 Task: In the  document Genesis ,change text color to 'Dark Purple' Insert the shape mentioned shape on right side of the text 'Smiley'. Change color of the shape to  YellowChange shape height to  1.2
Action: Mouse moved to (285, 147)
Screenshot: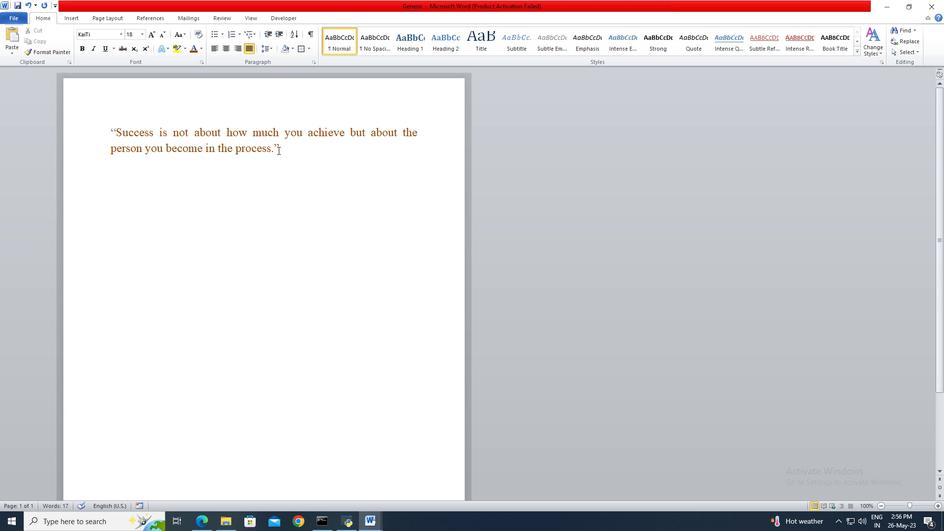 
Action: Mouse pressed left at (285, 147)
Screenshot: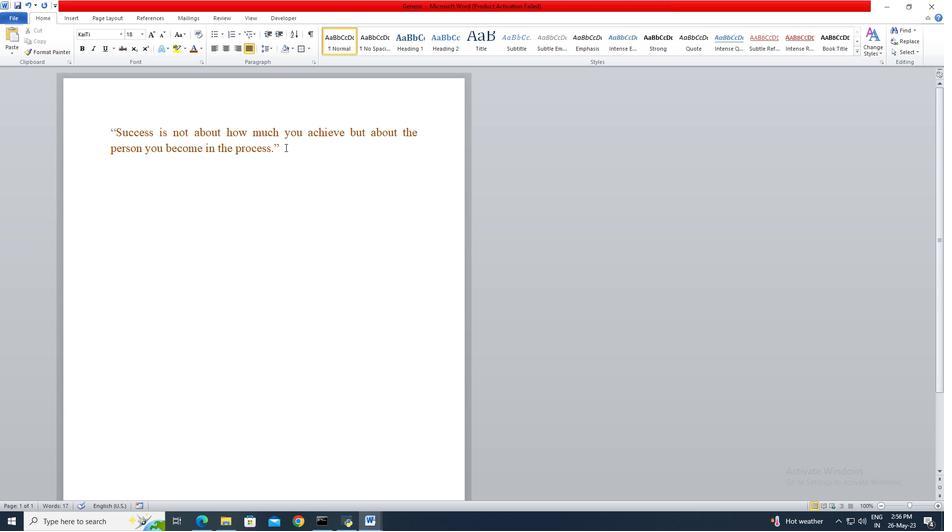 
Action: Mouse moved to (284, 146)
Screenshot: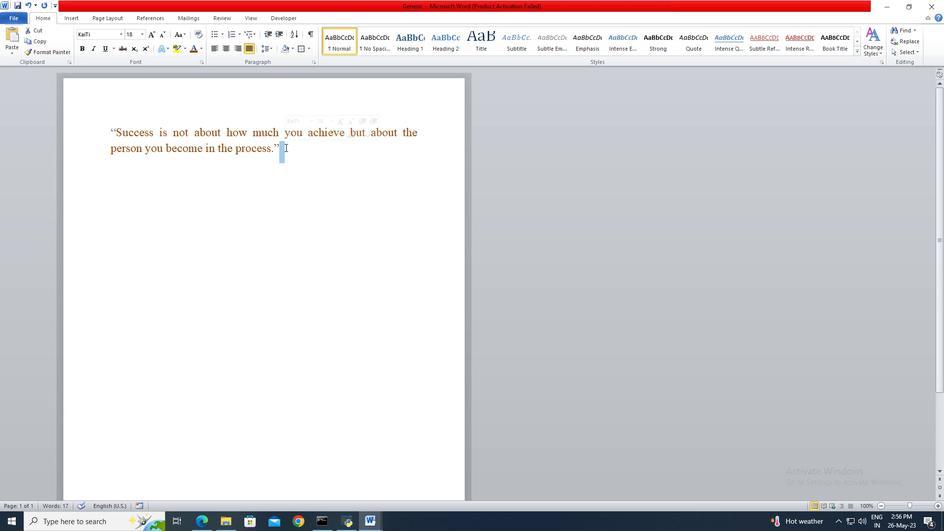 
Action: Key pressed <Key.left>ctrl+A
Screenshot: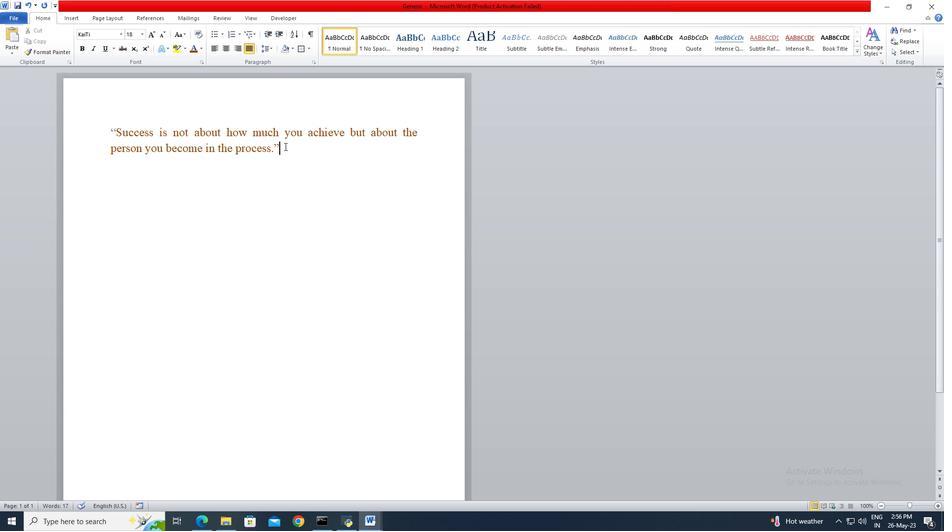 
Action: Mouse moved to (202, 49)
Screenshot: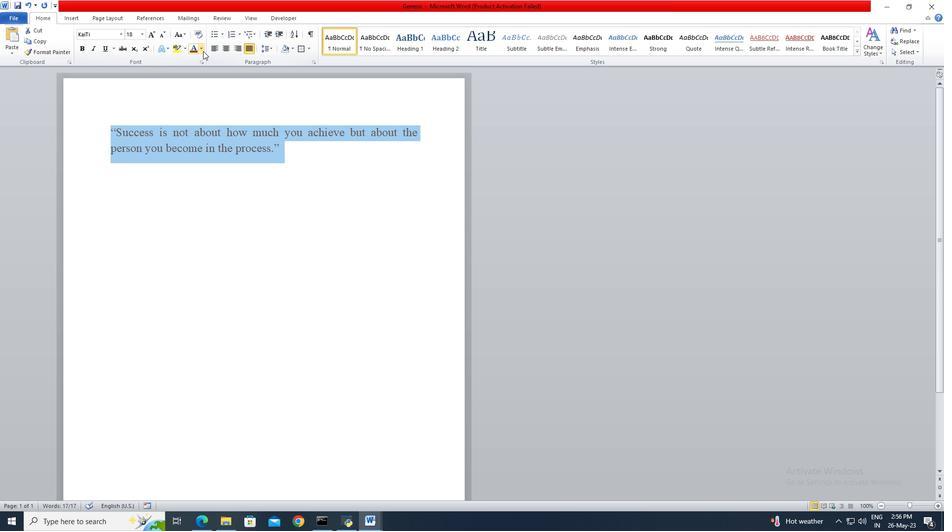 
Action: Mouse pressed left at (202, 49)
Screenshot: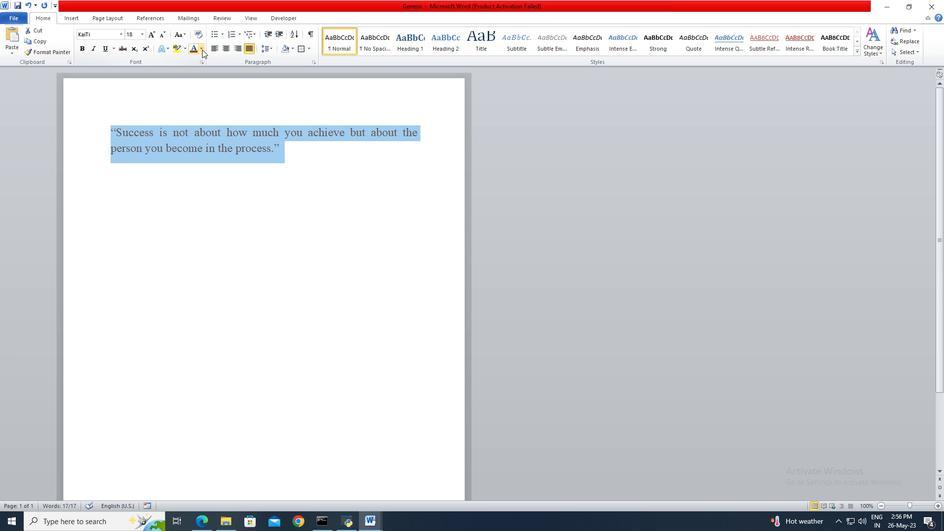 
Action: Mouse moved to (229, 139)
Screenshot: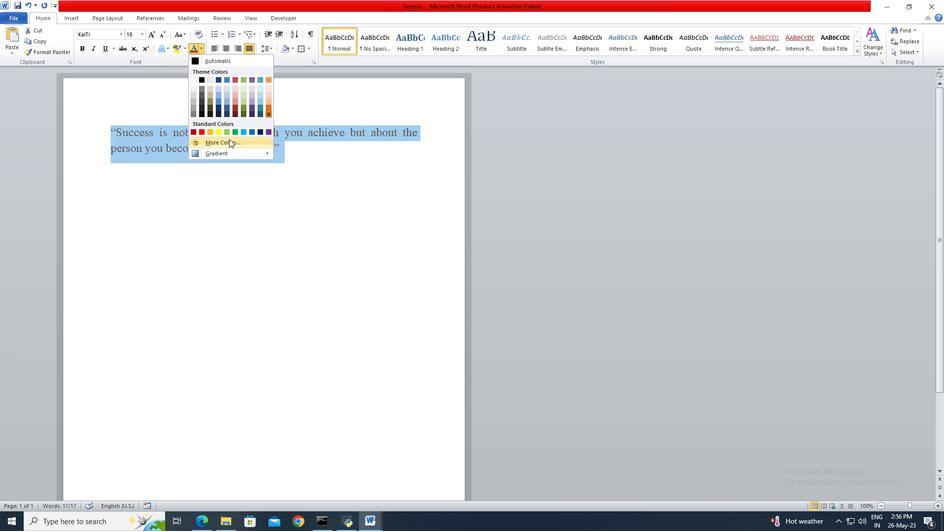 
Action: Mouse pressed left at (229, 139)
Screenshot: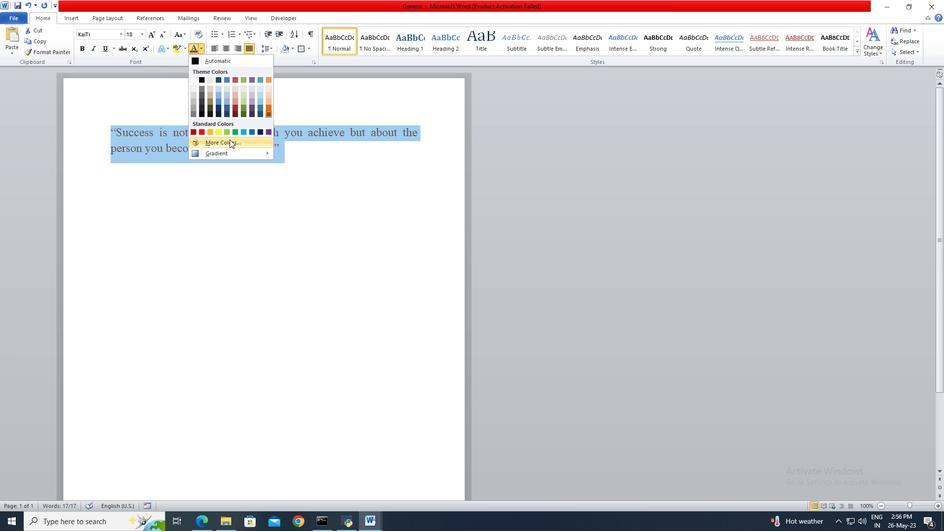 
Action: Mouse moved to (405, 180)
Screenshot: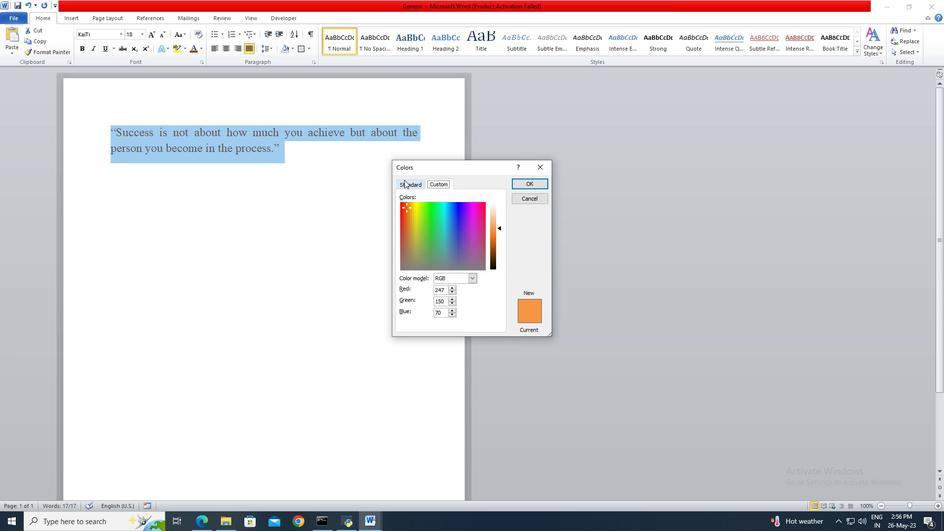 
Action: Mouse pressed left at (405, 180)
Screenshot: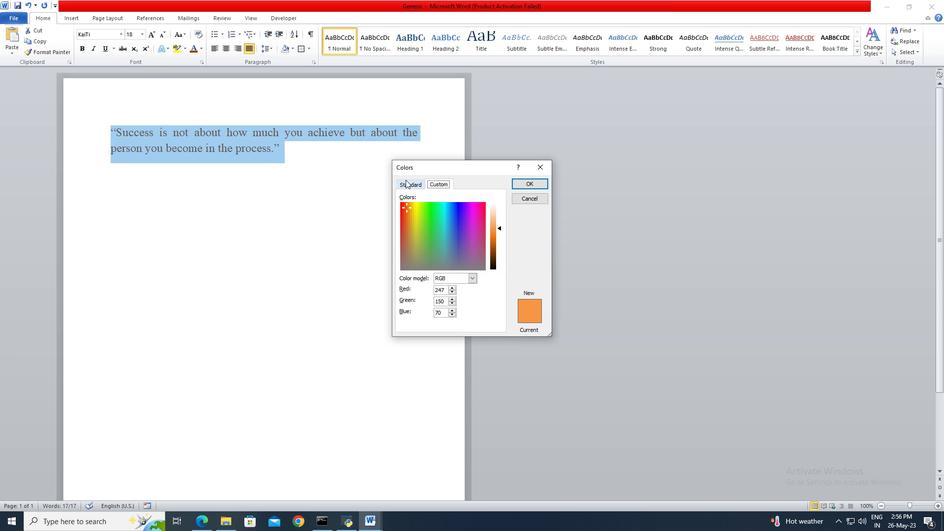 
Action: Mouse moved to (481, 252)
Screenshot: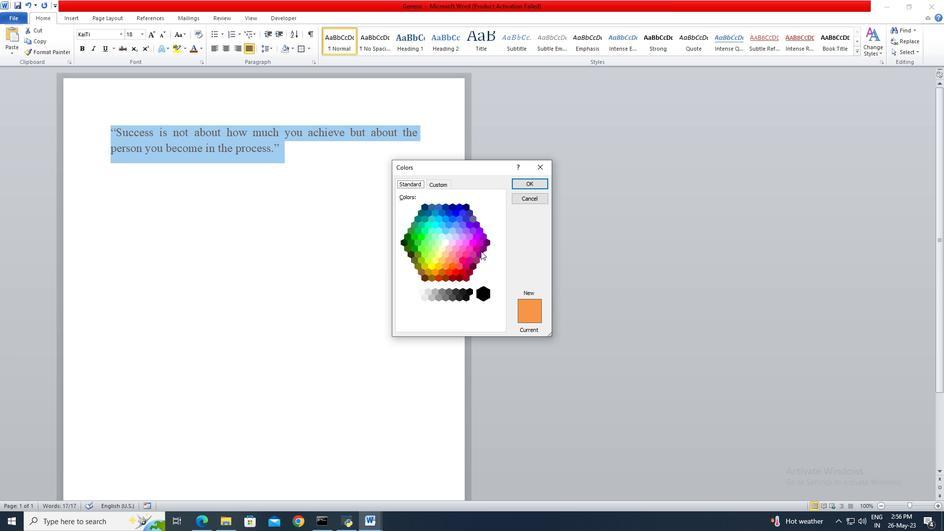 
Action: Mouse pressed left at (481, 252)
Screenshot: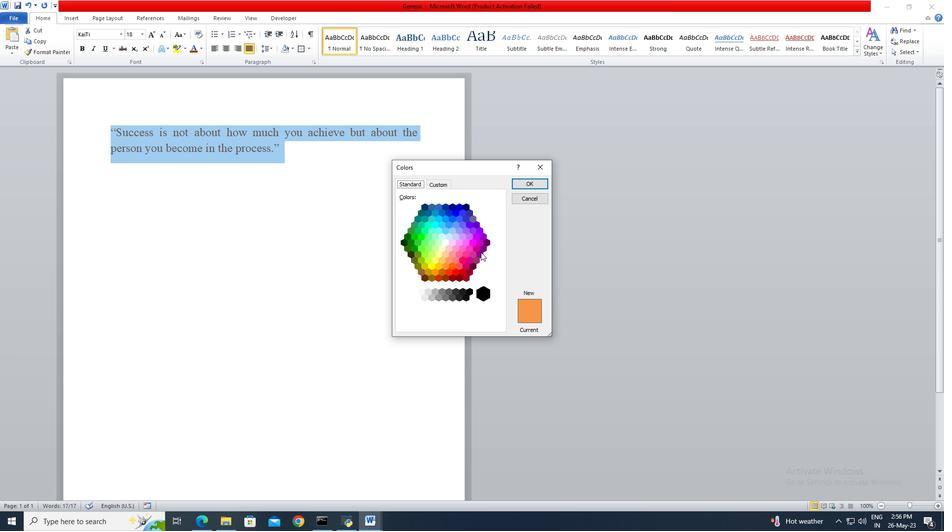 
Action: Mouse moved to (528, 187)
Screenshot: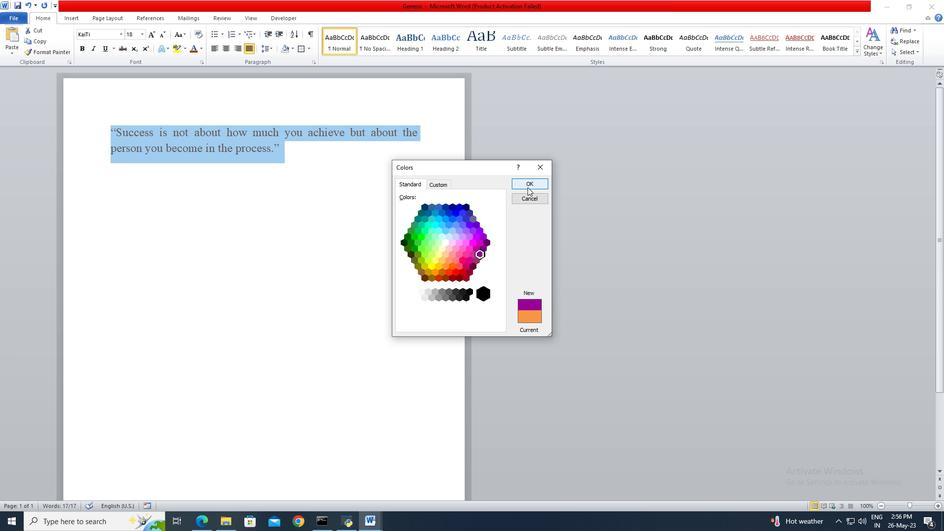 
Action: Mouse pressed left at (528, 187)
Screenshot: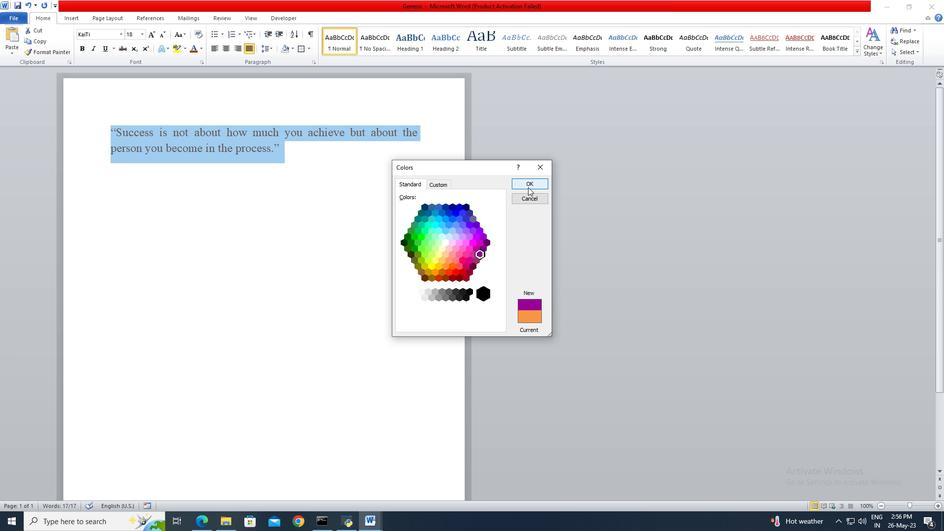 
Action: Mouse moved to (299, 154)
Screenshot: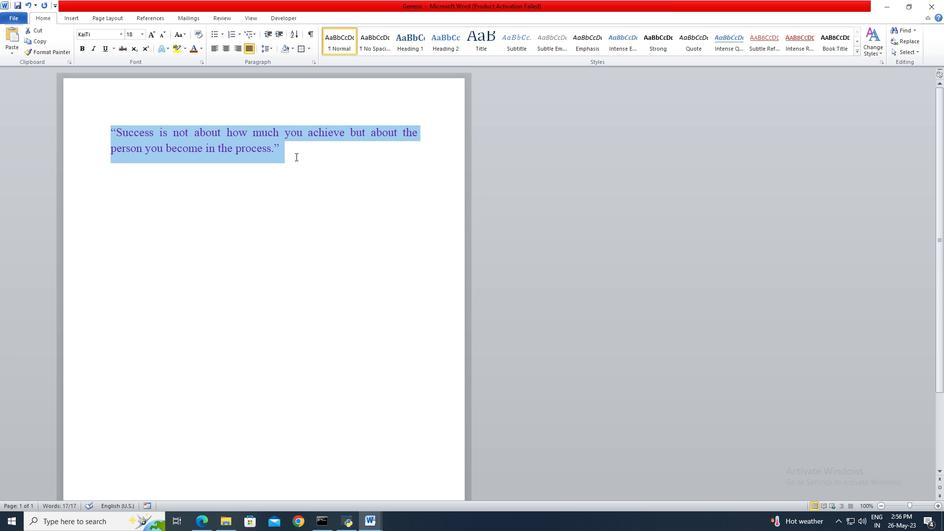 
Action: Mouse pressed left at (299, 154)
Screenshot: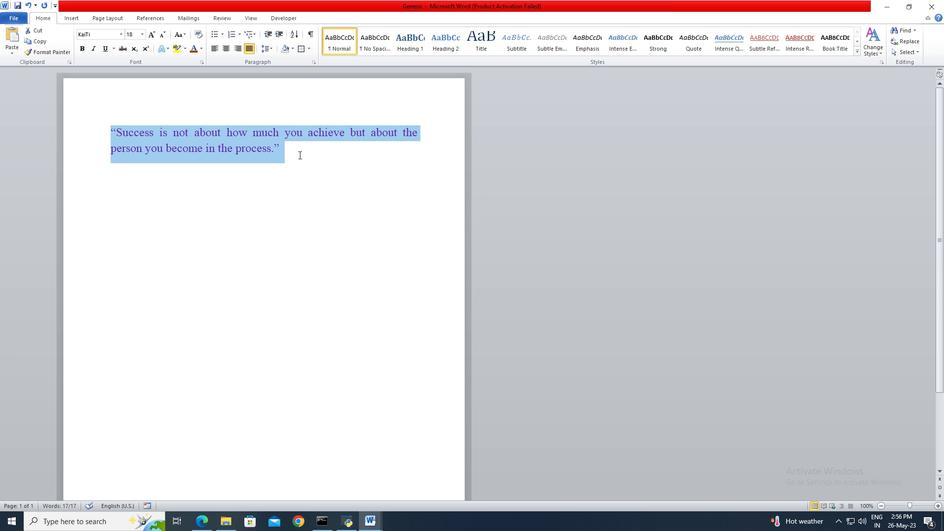 
Action: Mouse moved to (74, 22)
Screenshot: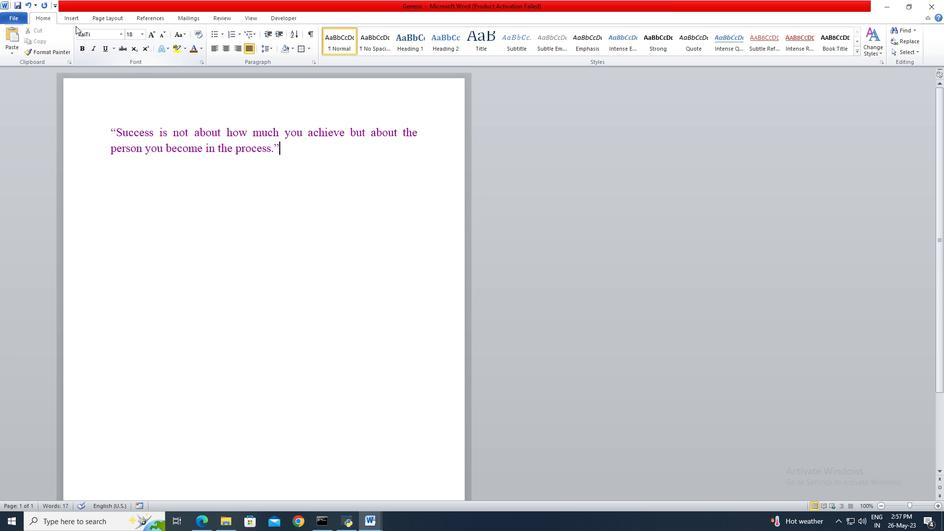 
Action: Mouse pressed left at (74, 22)
Screenshot: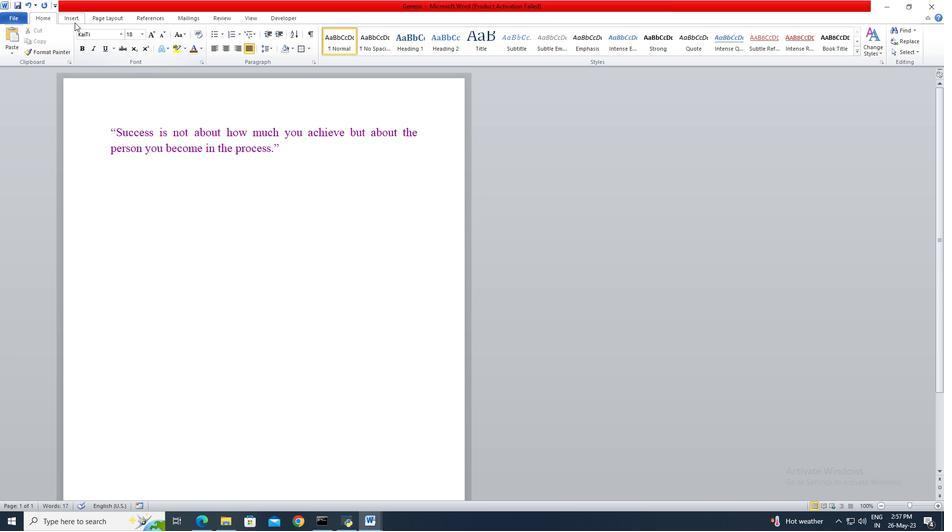 
Action: Mouse moved to (138, 41)
Screenshot: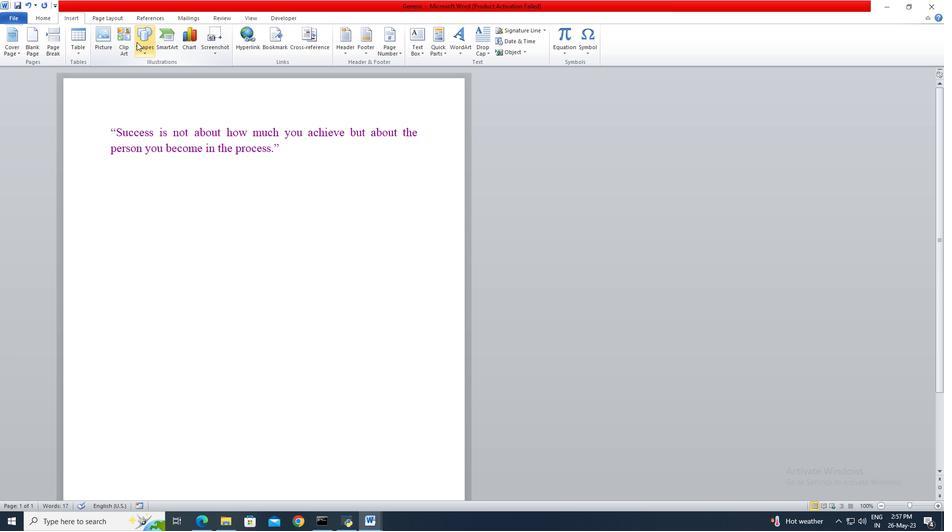 
Action: Mouse pressed left at (138, 41)
Screenshot: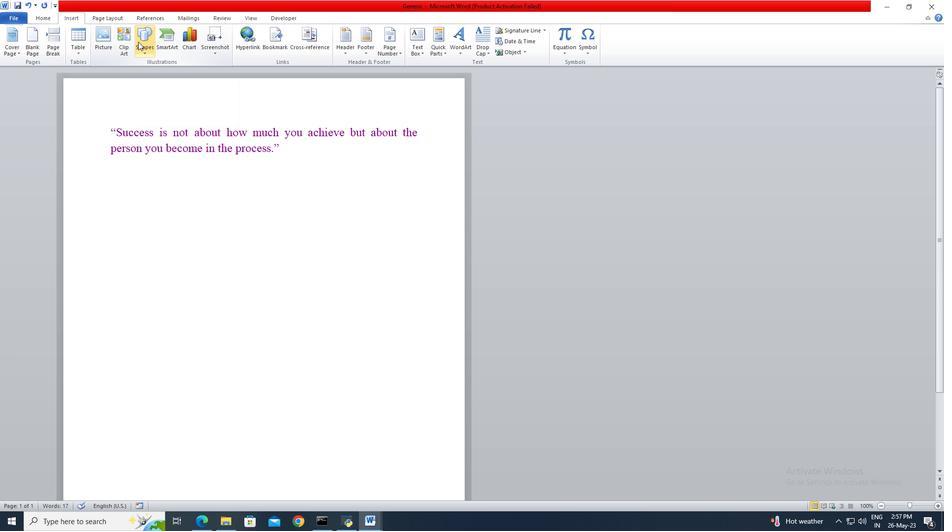 
Action: Mouse moved to (190, 154)
Screenshot: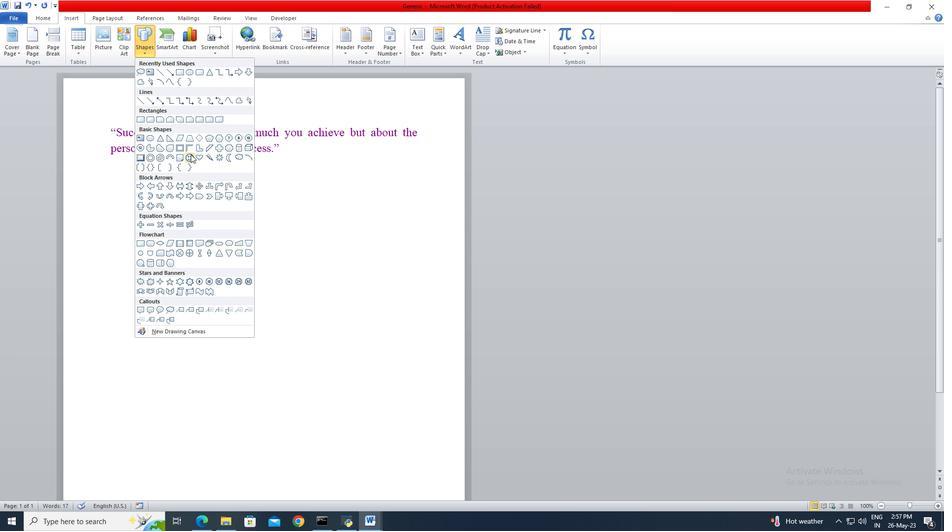 
Action: Mouse pressed left at (190, 154)
Screenshot: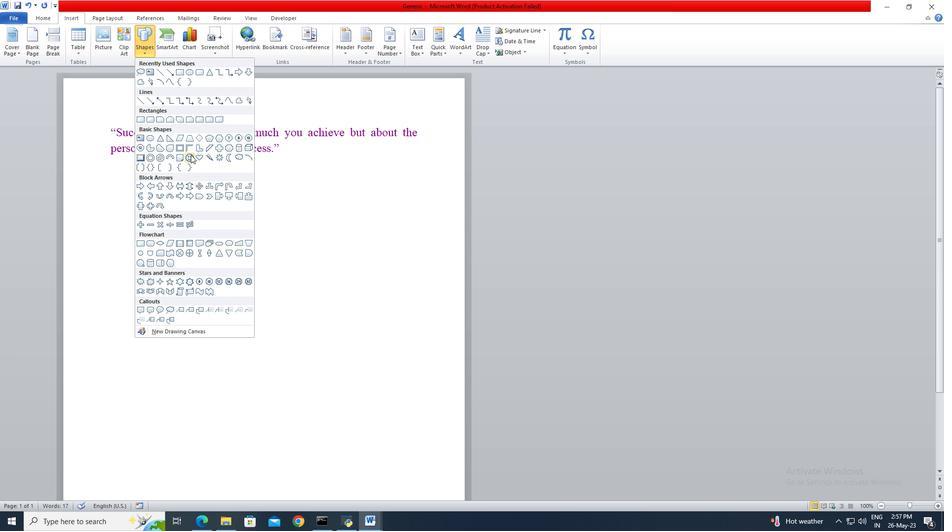 
Action: Mouse moved to (303, 151)
Screenshot: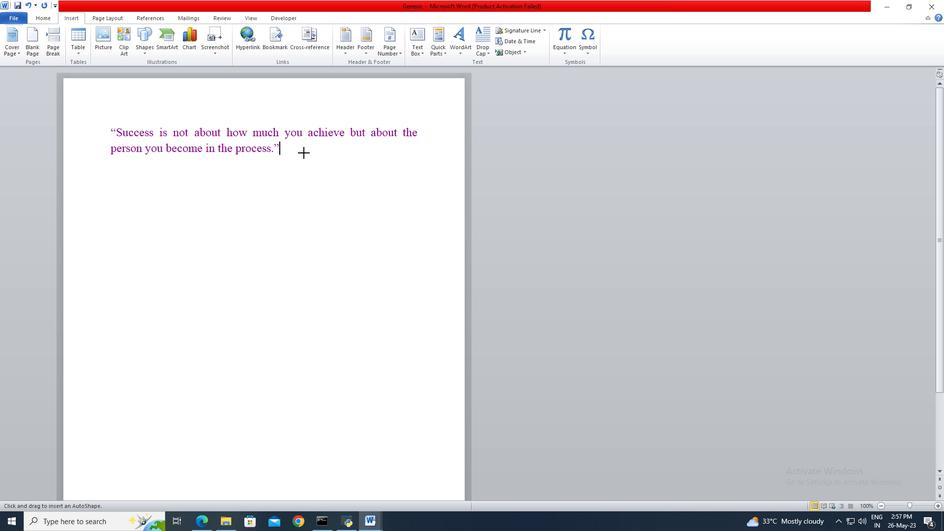 
Action: Mouse pressed left at (303, 151)
Screenshot: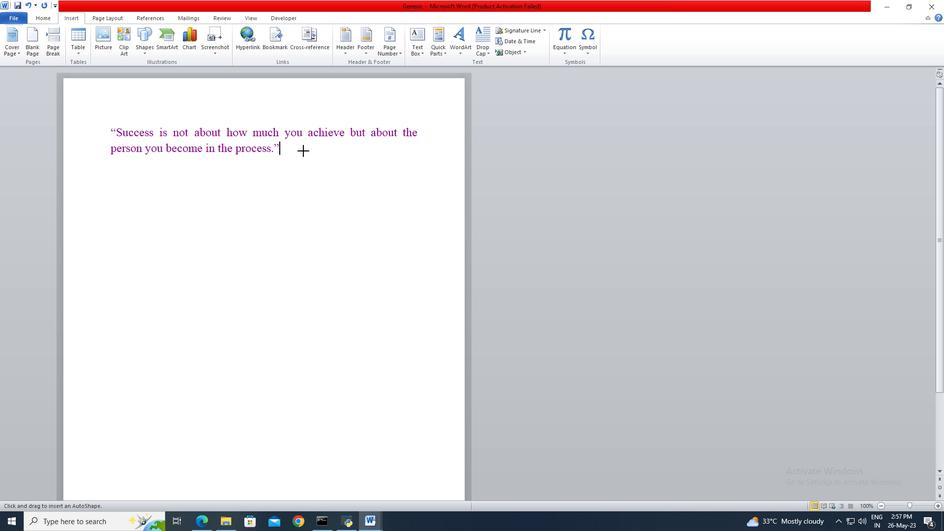 
Action: Mouse moved to (364, 32)
Screenshot: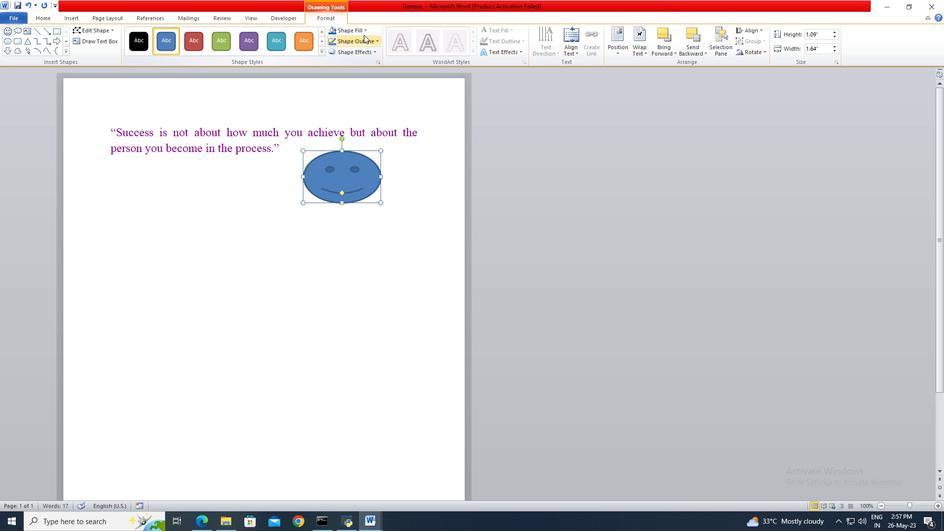 
Action: Mouse pressed left at (364, 32)
Screenshot: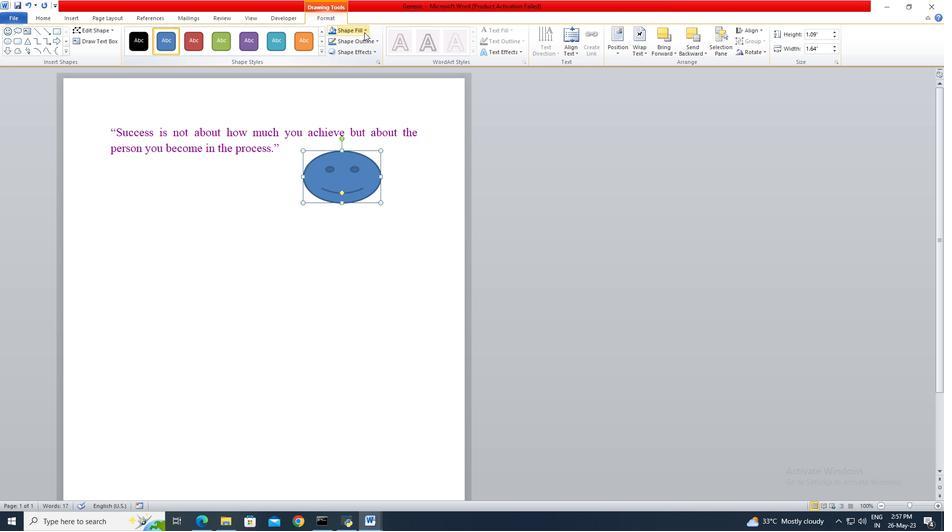 
Action: Mouse moved to (357, 103)
Screenshot: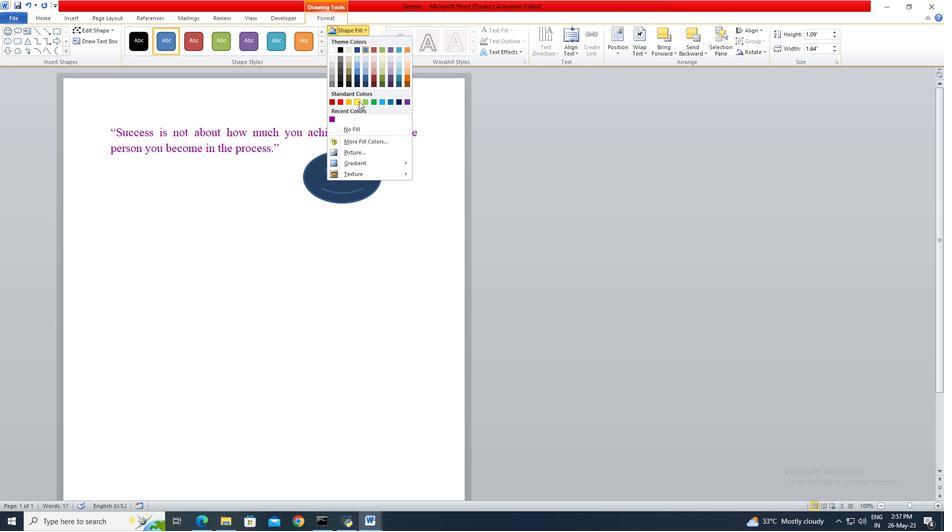 
Action: Mouse pressed left at (357, 103)
Screenshot: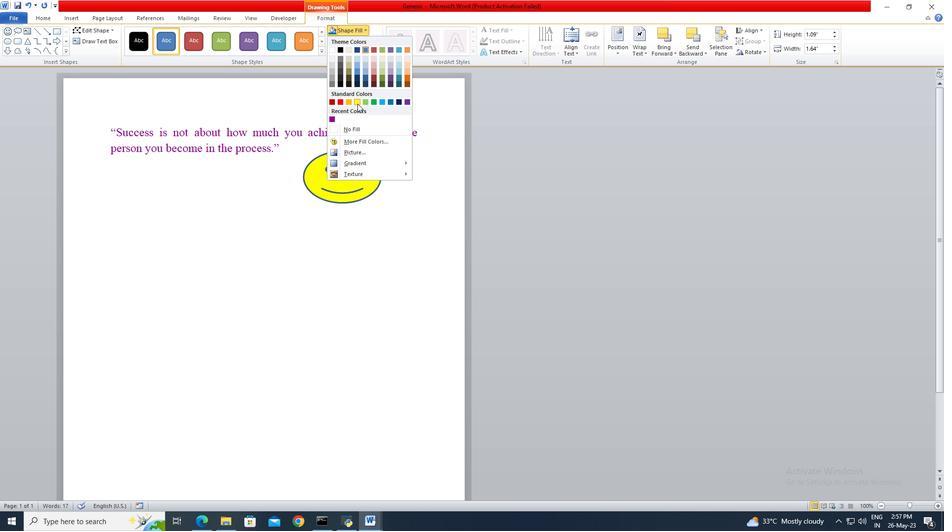 
Action: Mouse moved to (815, 32)
Screenshot: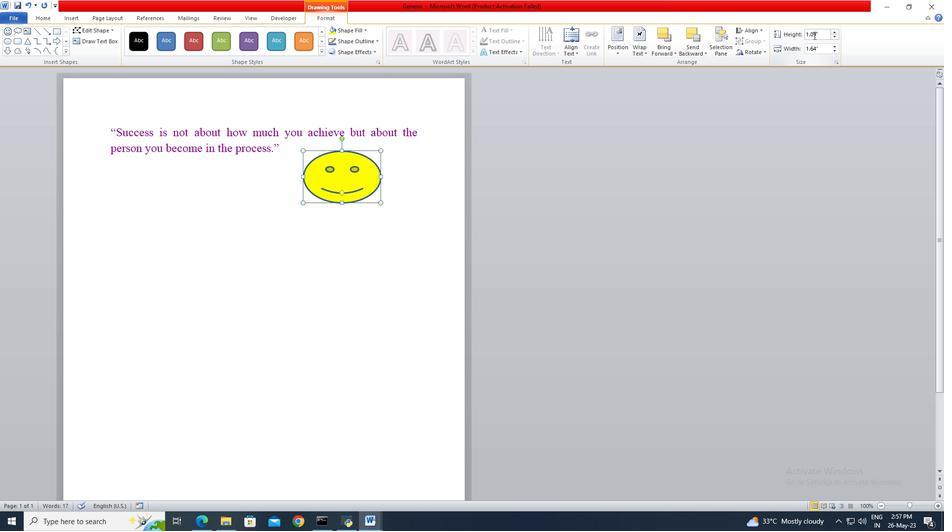 
Action: Mouse pressed left at (815, 32)
Screenshot: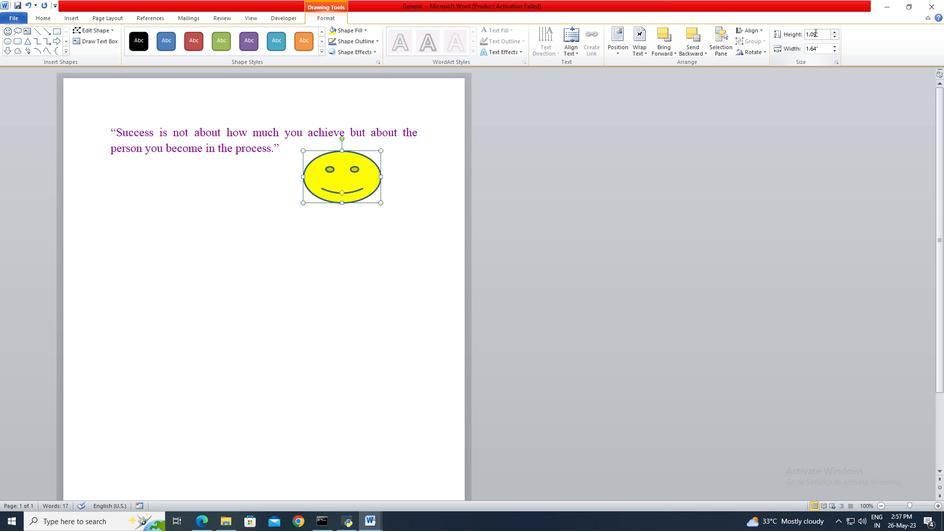 
Action: Key pressed 1
Screenshot: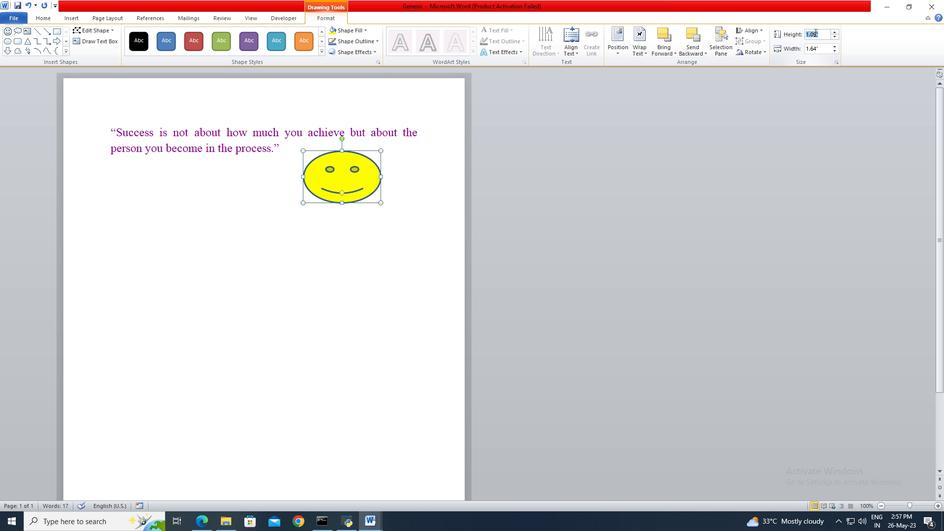 
Action: Mouse moved to (815, 32)
Screenshot: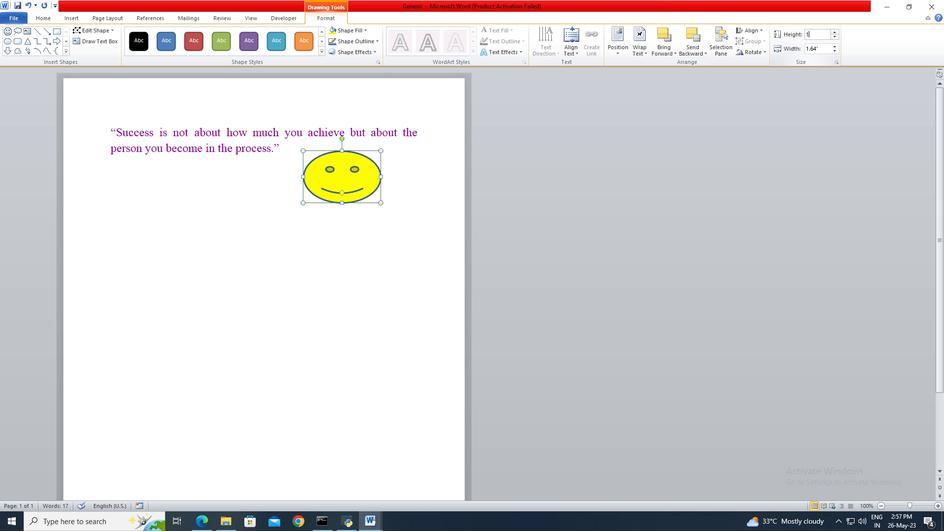 
Action: Key pressed .2
Screenshot: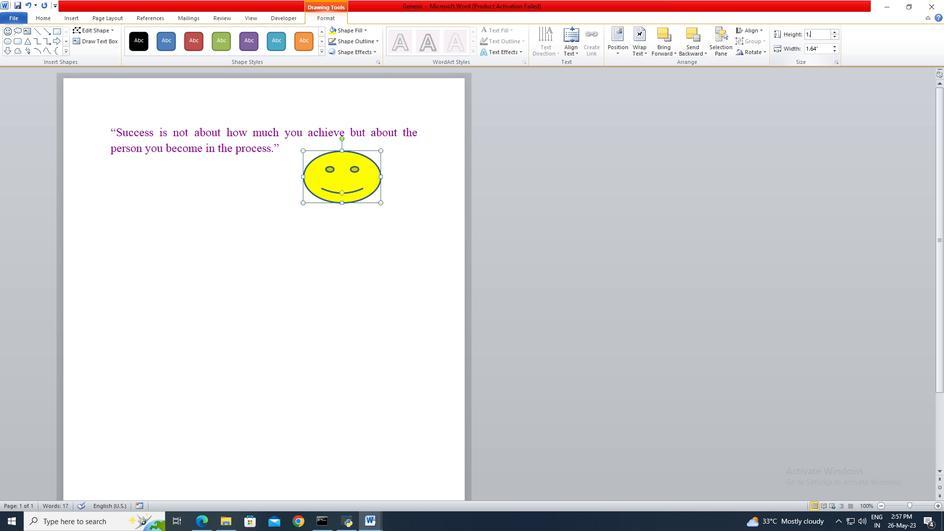 
Action: Mouse moved to (815, 32)
Screenshot: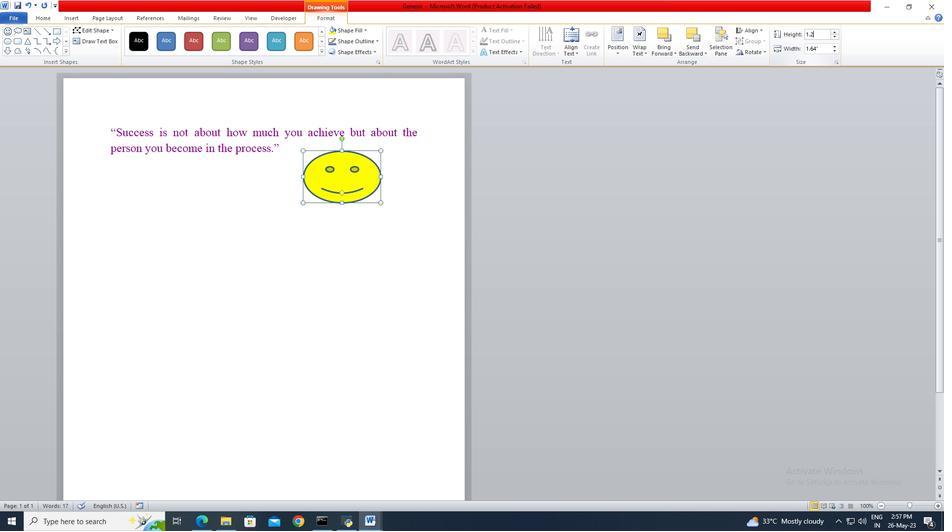 
Action: Key pressed <Key.enter>
Screenshot: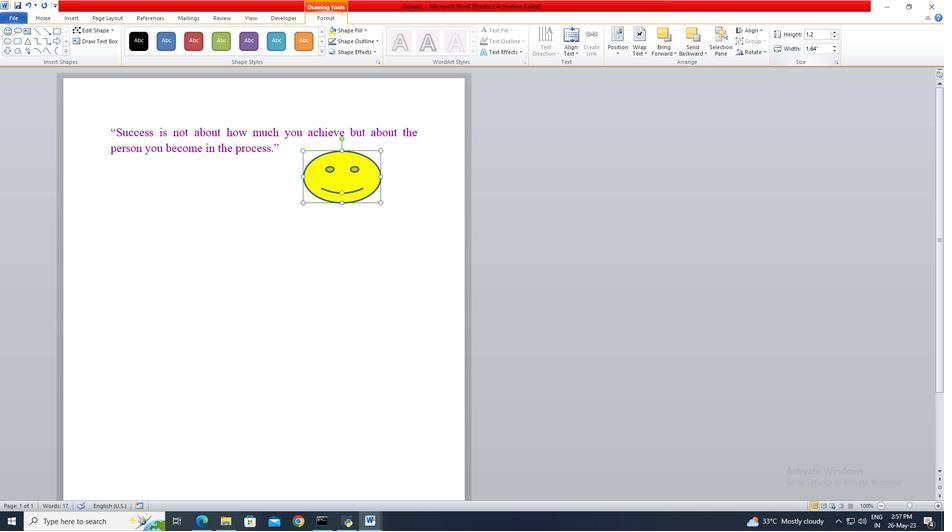 
Action: Mouse moved to (666, 113)
Screenshot: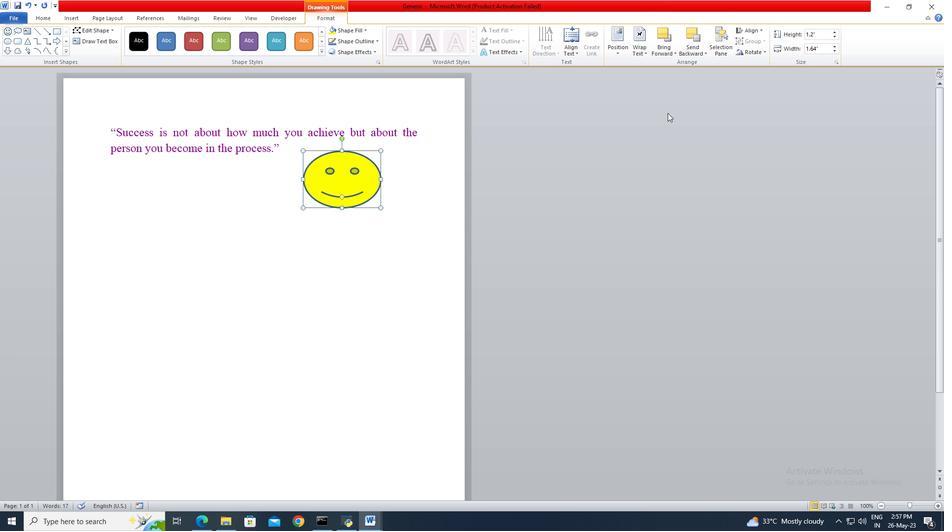 
